 Task: Search for emails with sensitivity set to 'Private' in the current mailbox.
Action: Mouse moved to (287, 6)
Screenshot: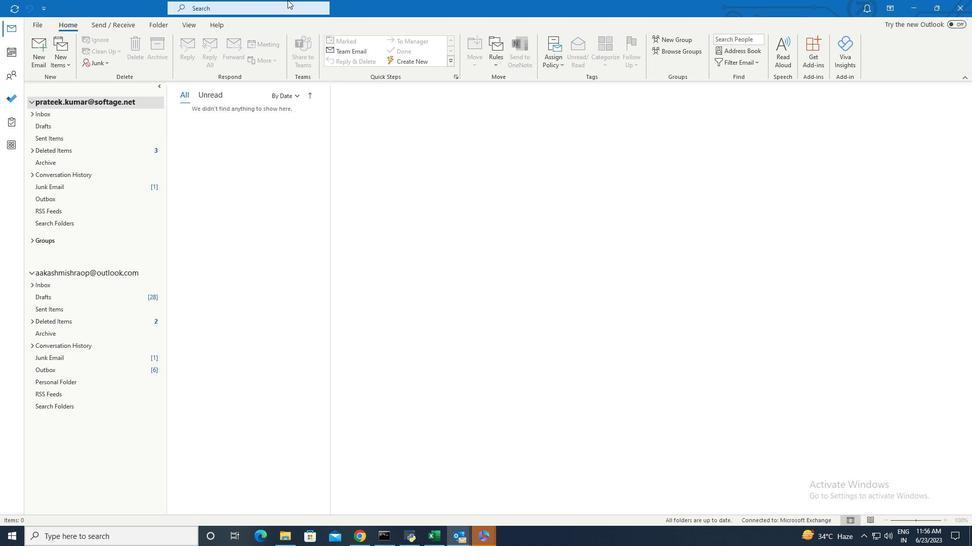
Action: Mouse pressed left at (287, 6)
Screenshot: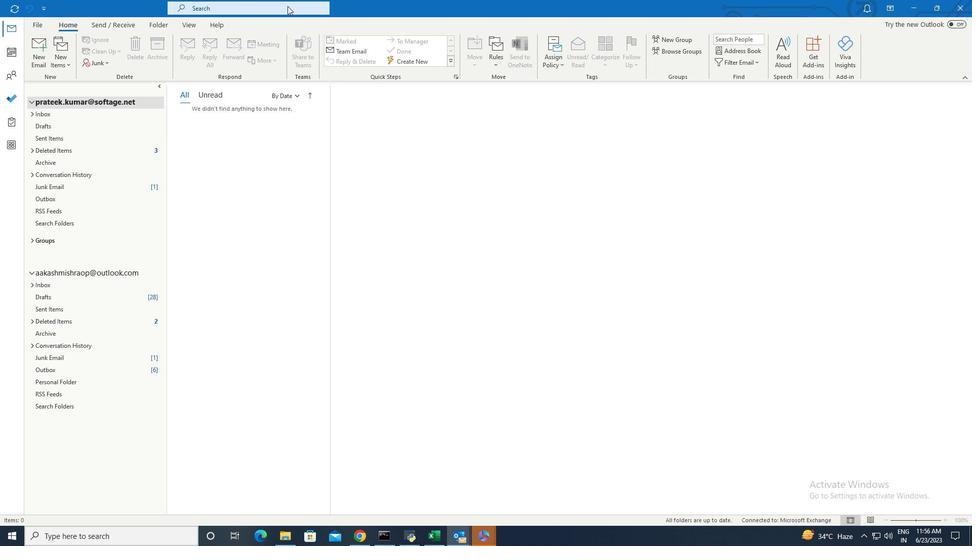 
Action: Mouse moved to (402, 10)
Screenshot: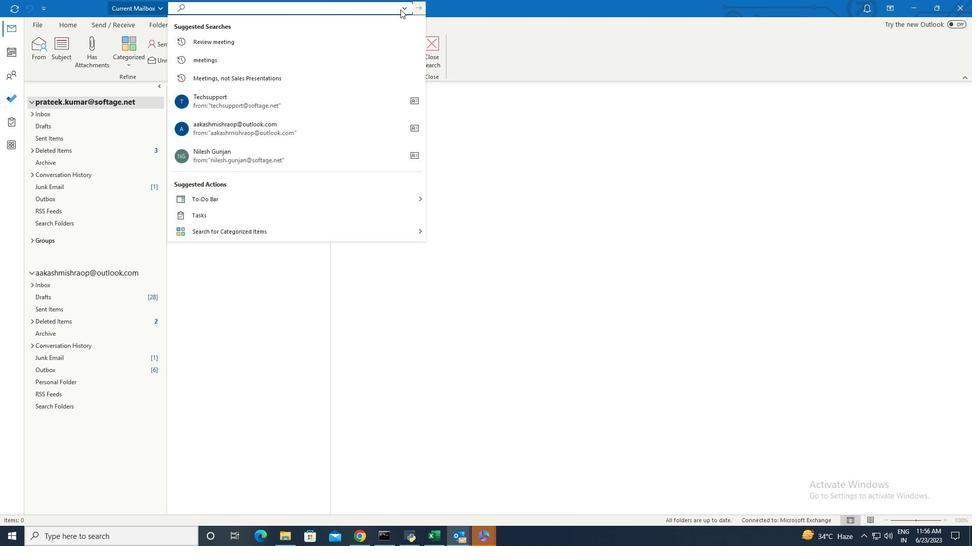 
Action: Mouse pressed left at (402, 10)
Screenshot: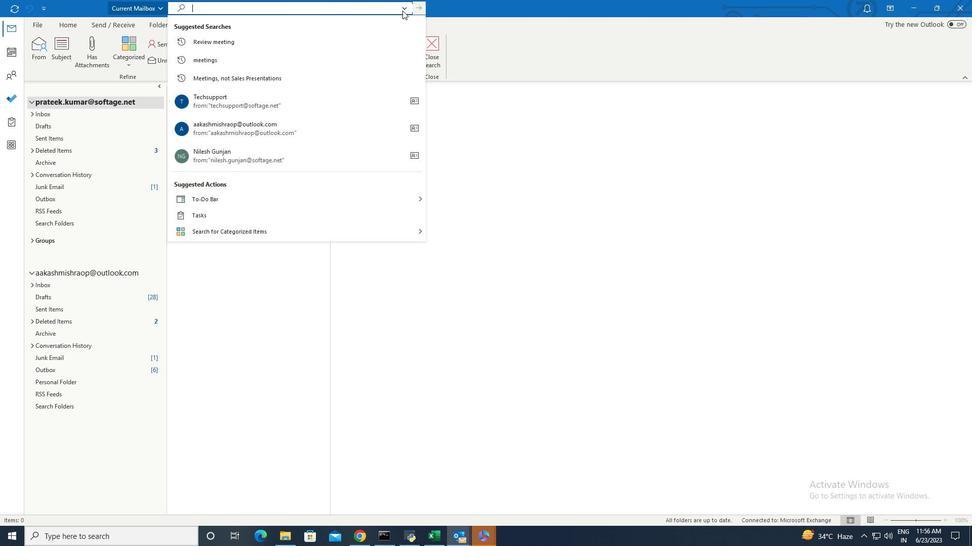 
Action: Mouse moved to (407, 22)
Screenshot: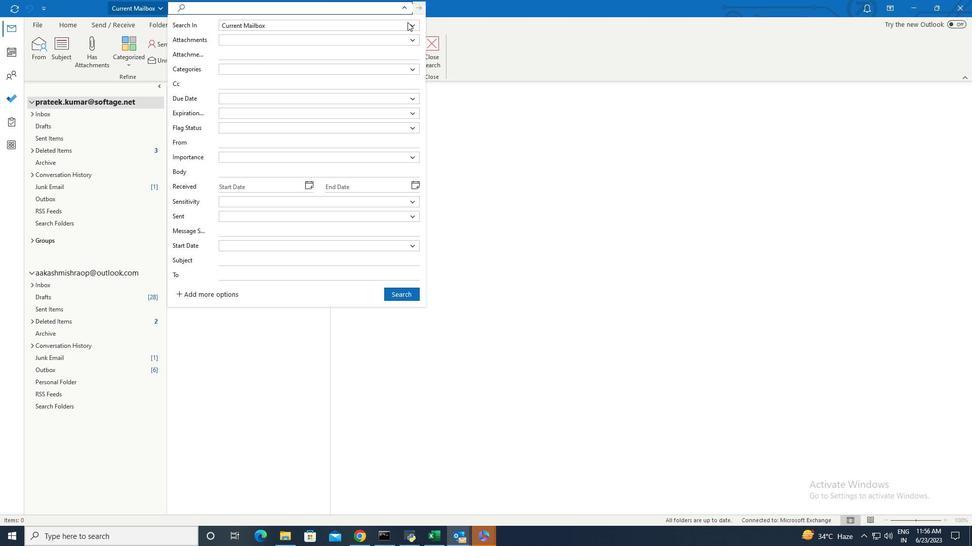
Action: Mouse pressed left at (407, 22)
Screenshot: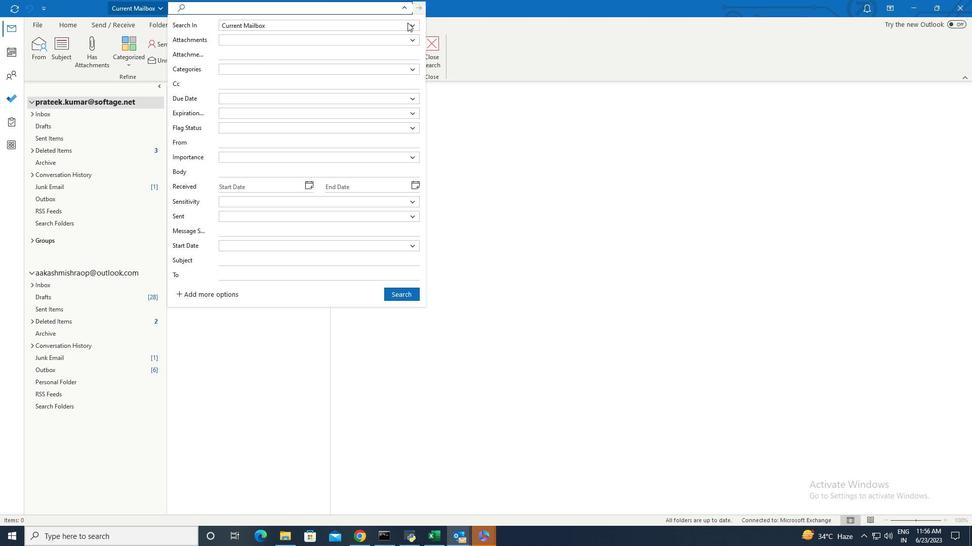 
Action: Mouse moved to (284, 36)
Screenshot: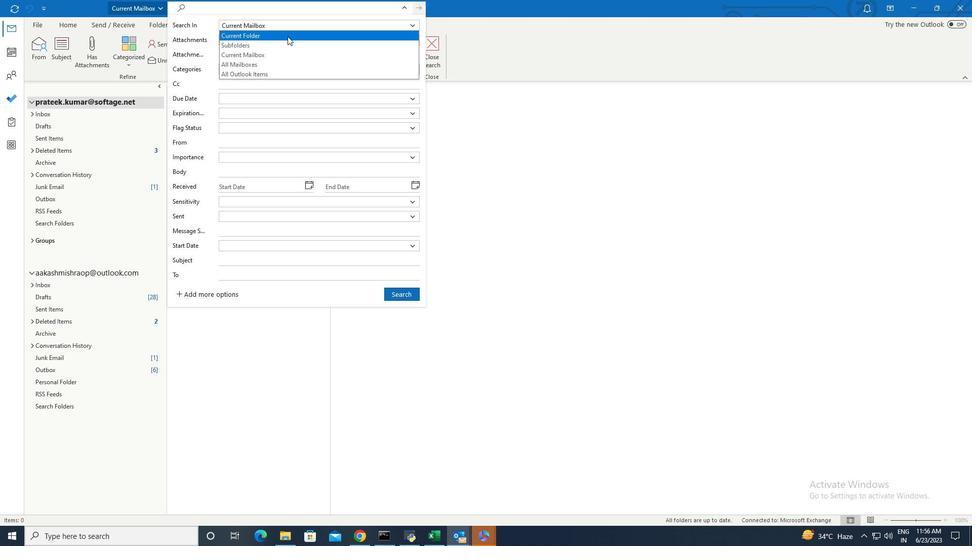
Action: Mouse pressed left at (284, 36)
Screenshot: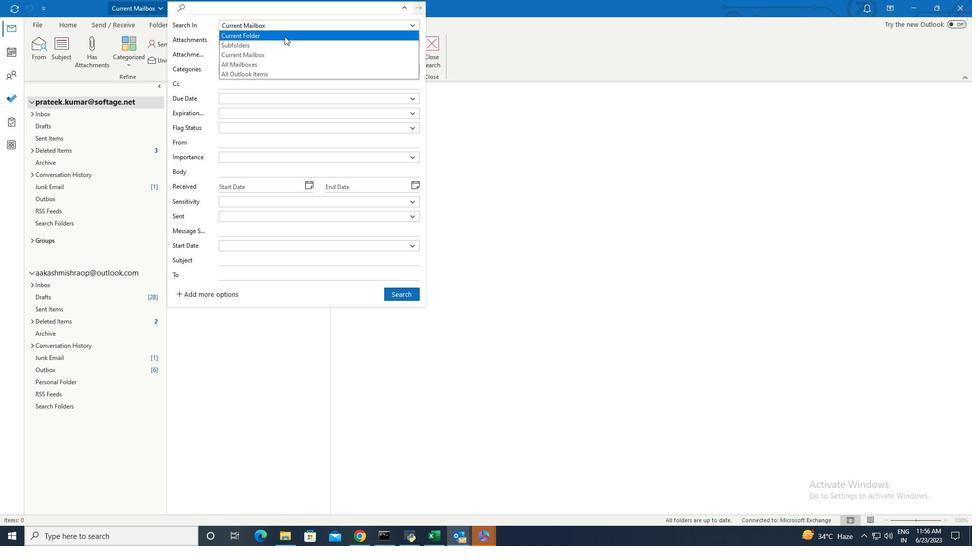 
Action: Mouse moved to (407, 7)
Screenshot: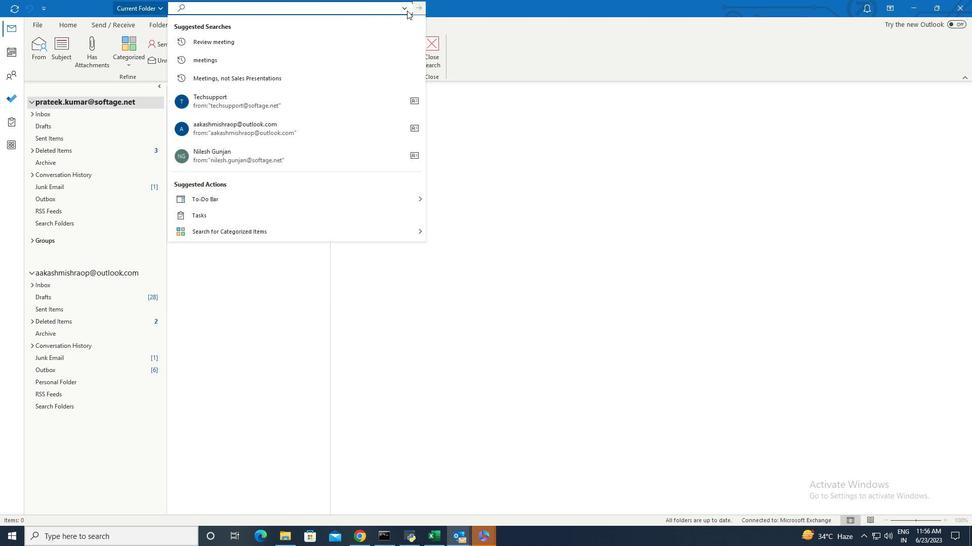 
Action: Mouse pressed left at (407, 7)
Screenshot: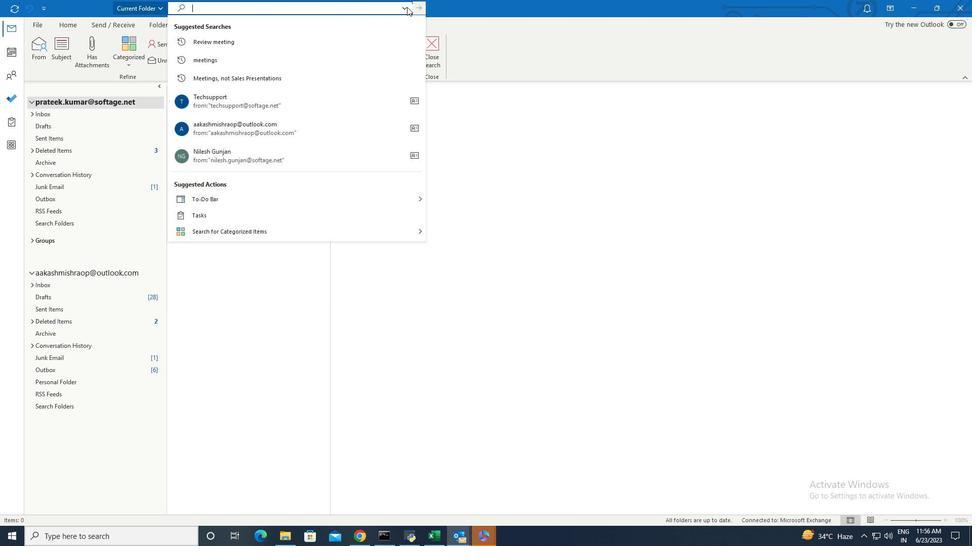 
Action: Mouse moved to (250, 203)
Screenshot: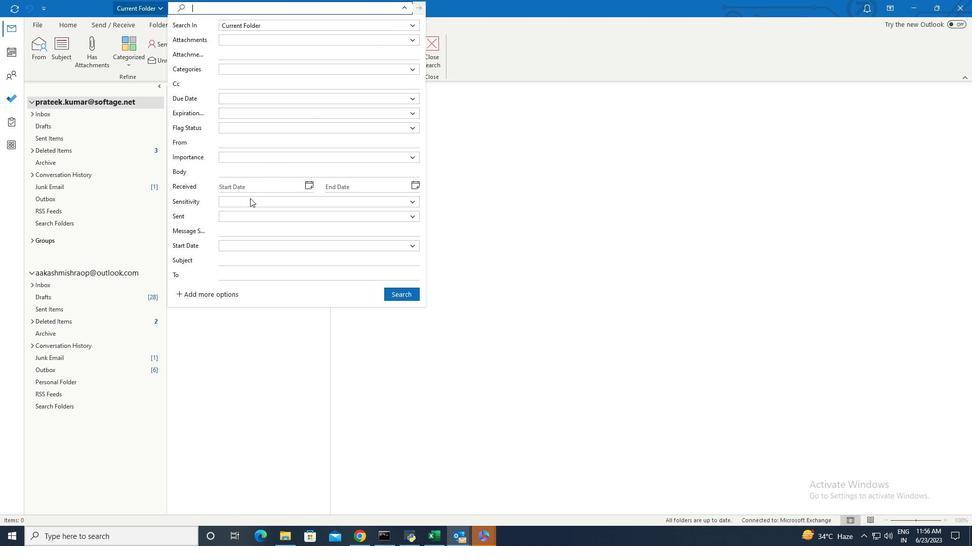 
Action: Mouse pressed left at (250, 203)
Screenshot: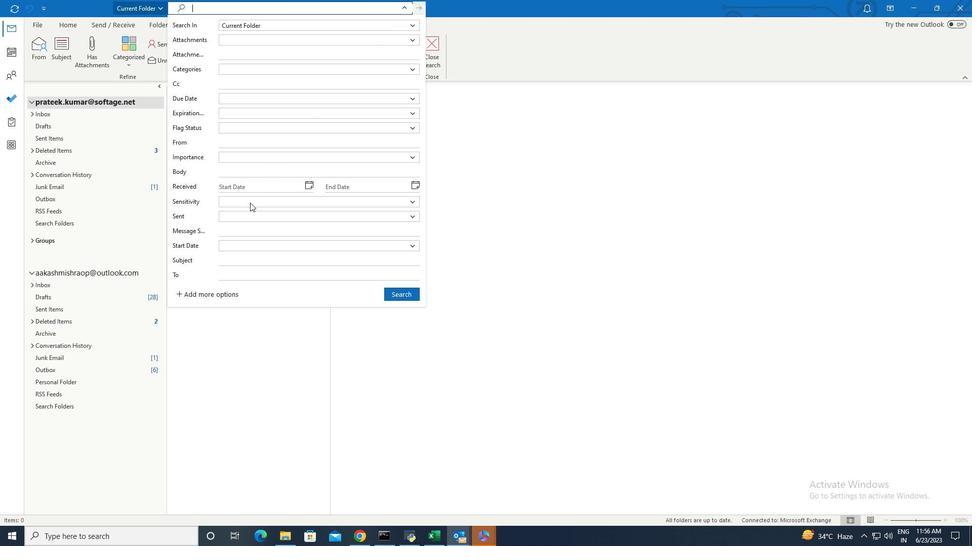 
Action: Mouse moved to (247, 240)
Screenshot: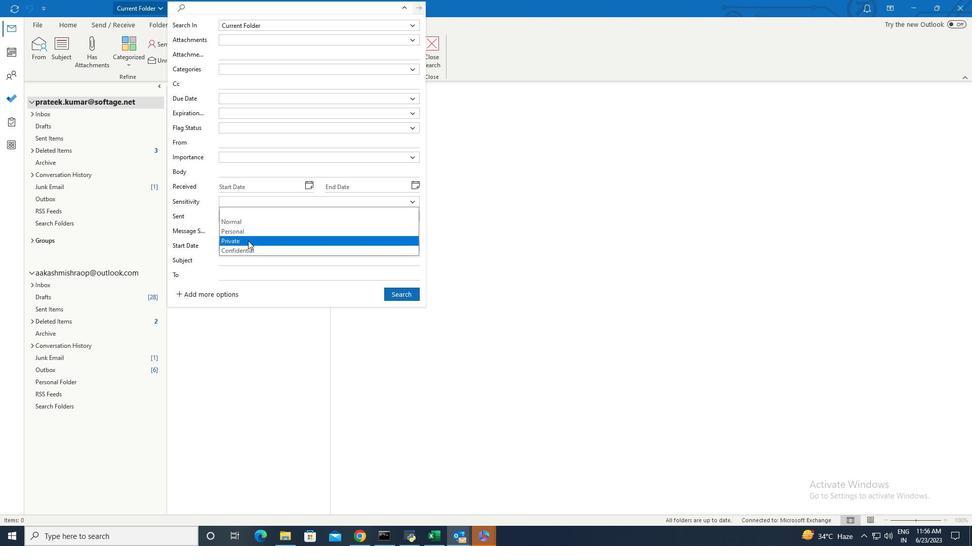 
Action: Mouse pressed left at (247, 240)
Screenshot: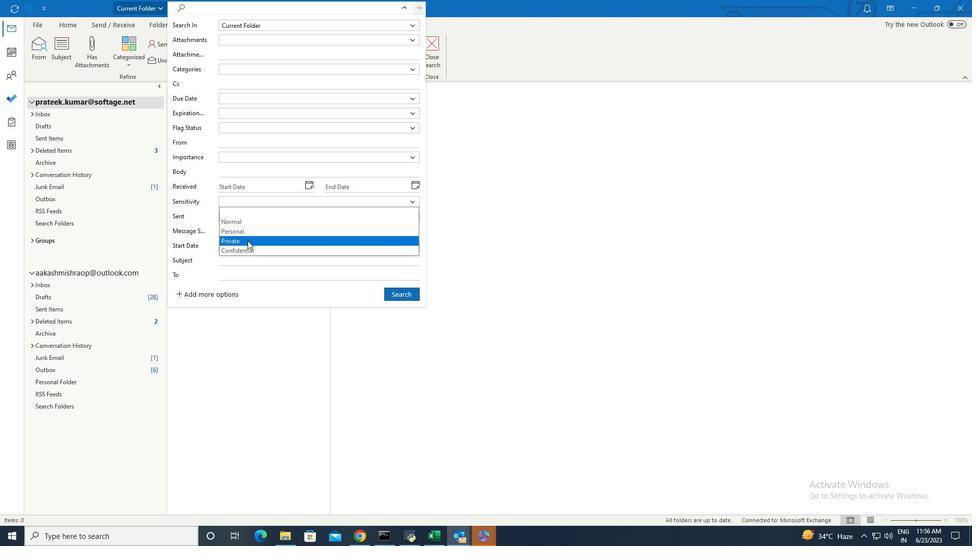 
Action: Mouse moved to (388, 297)
Screenshot: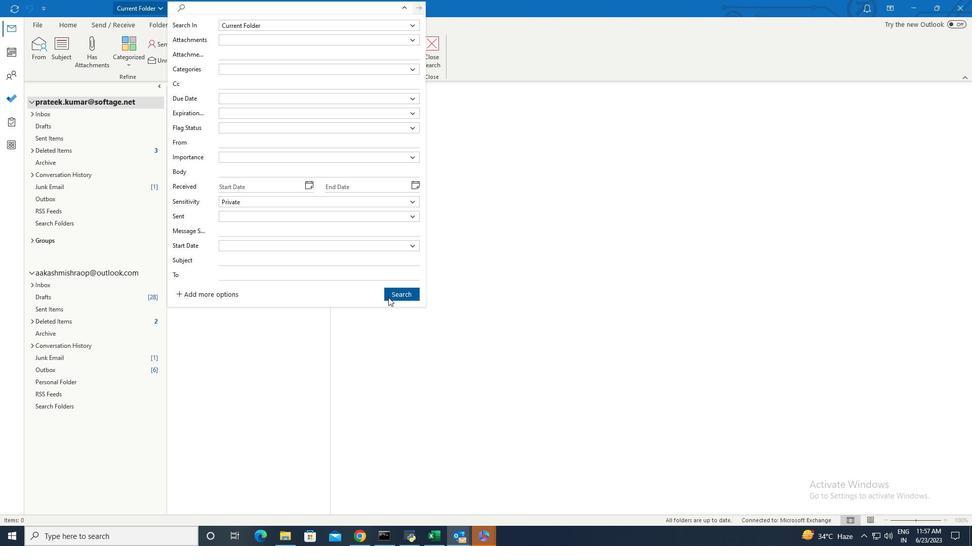 
Action: Mouse pressed left at (388, 297)
Screenshot: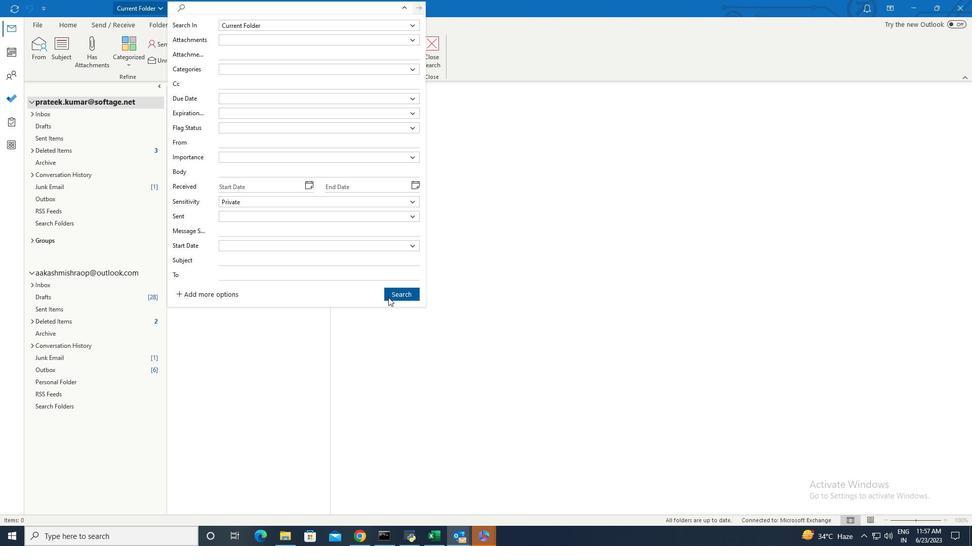 
Action: Mouse moved to (391, 291)
Screenshot: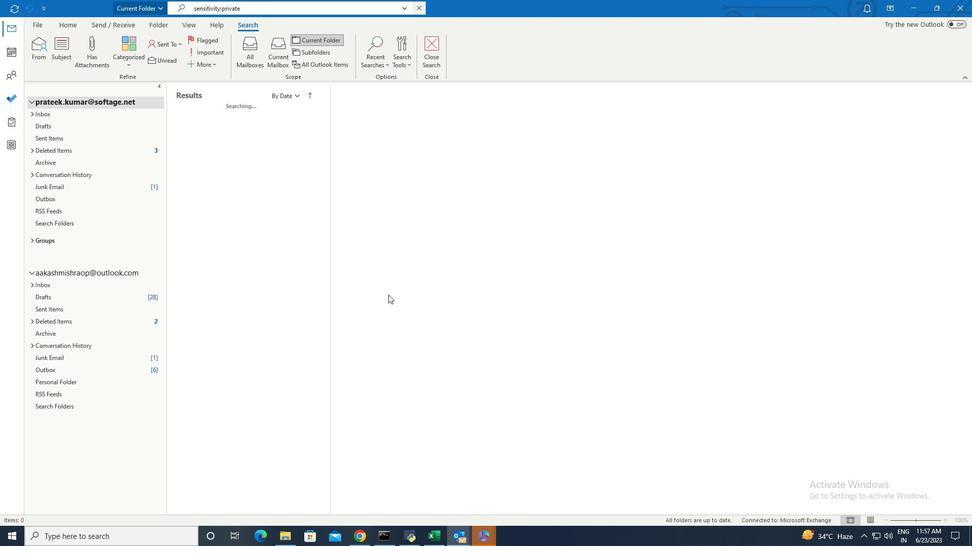 
